 Task: Select the Eastern European Time as time zone for the schedule.
Action: Mouse moved to (93, 328)
Screenshot: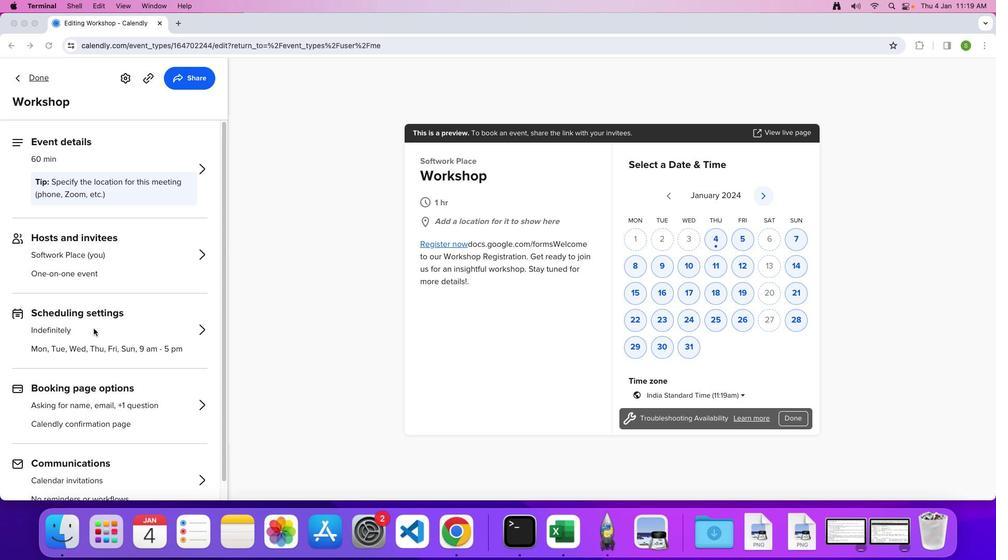 
Action: Mouse pressed left at (93, 328)
Screenshot: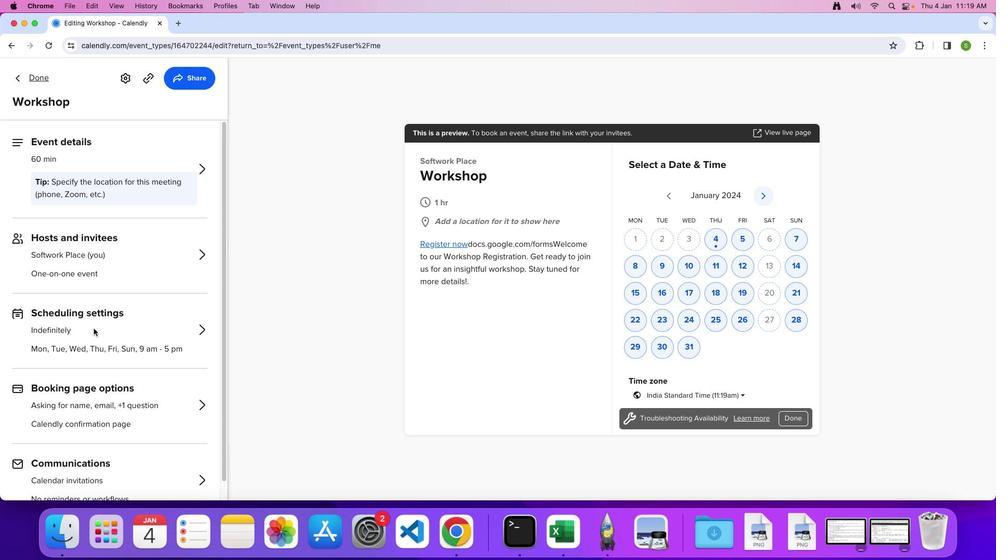 
Action: Mouse pressed left at (93, 328)
Screenshot: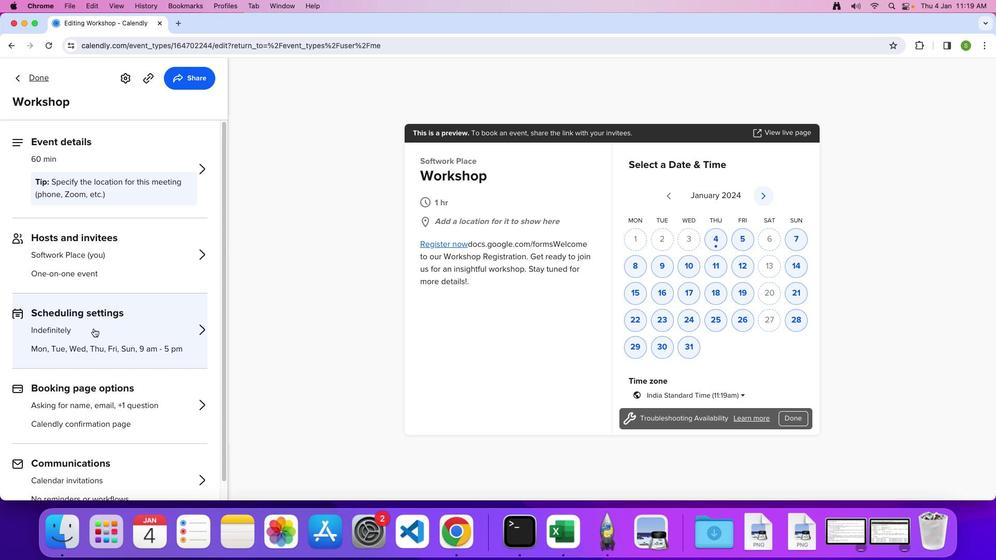 
Action: Mouse moved to (115, 327)
Screenshot: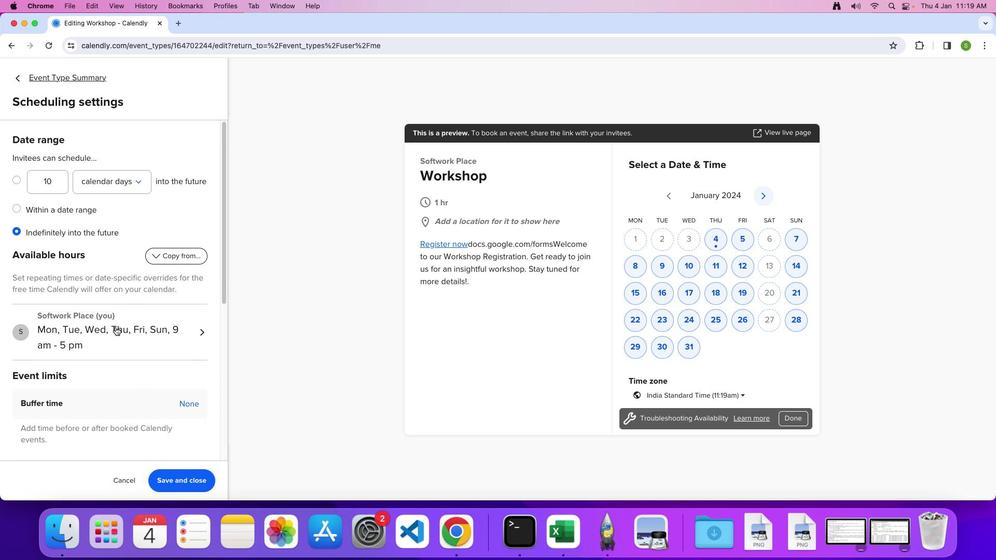 
Action: Mouse pressed left at (115, 327)
Screenshot: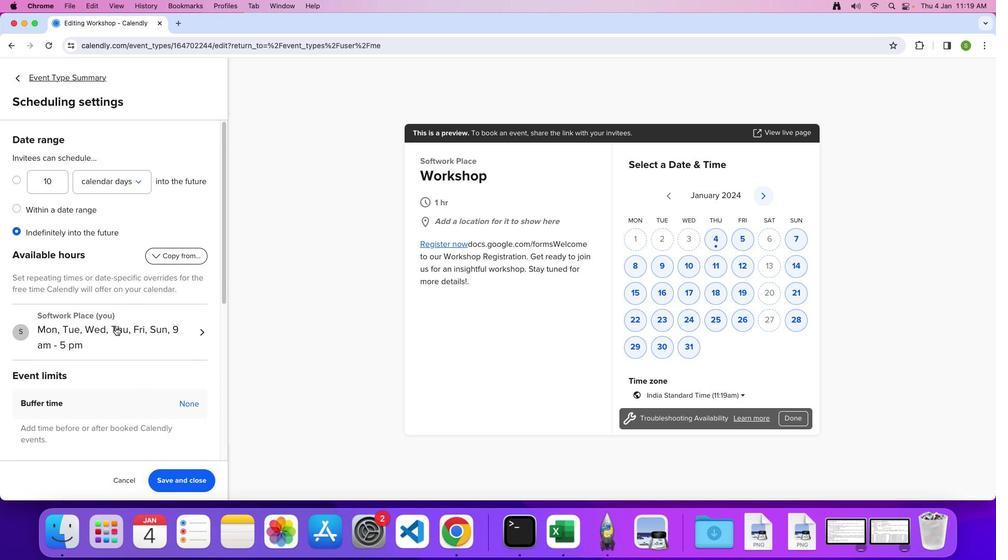 
Action: Mouse moved to (76, 194)
Screenshot: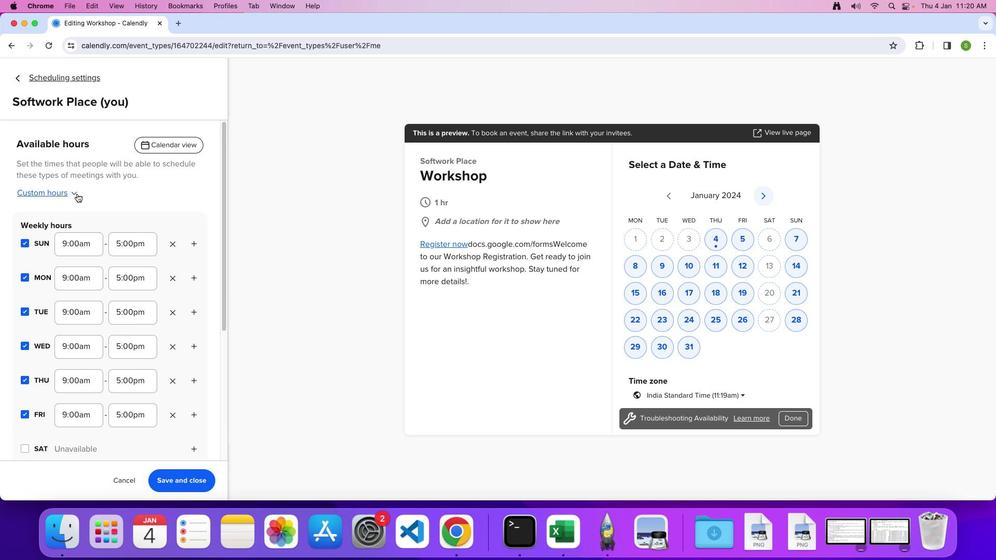
Action: Mouse pressed left at (76, 194)
Screenshot: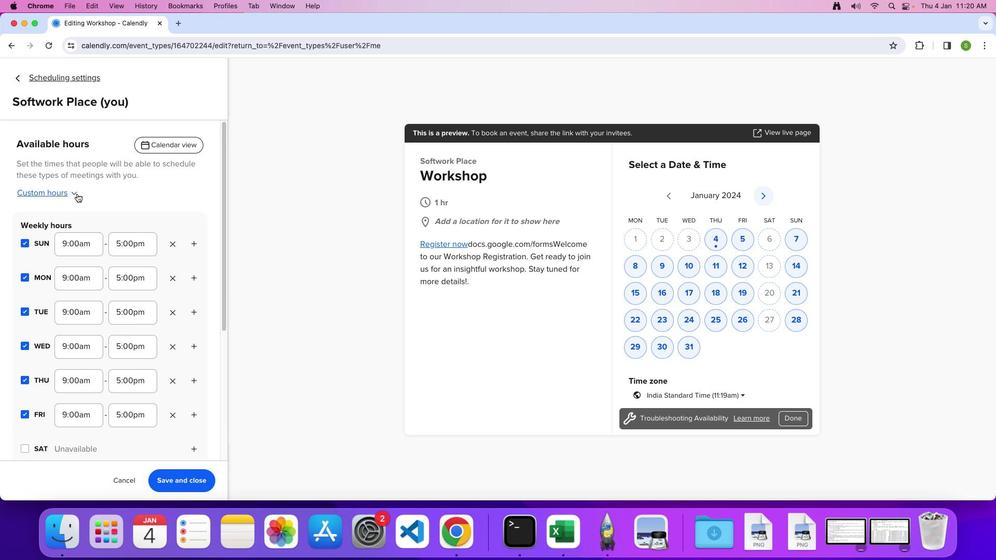 
Action: Mouse moved to (62, 257)
Screenshot: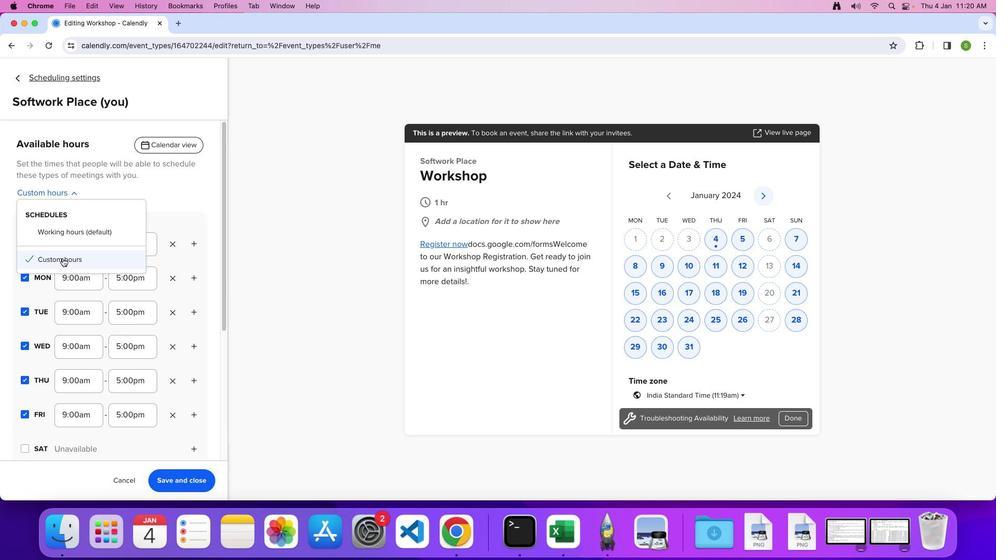 
Action: Mouse pressed left at (62, 257)
Screenshot: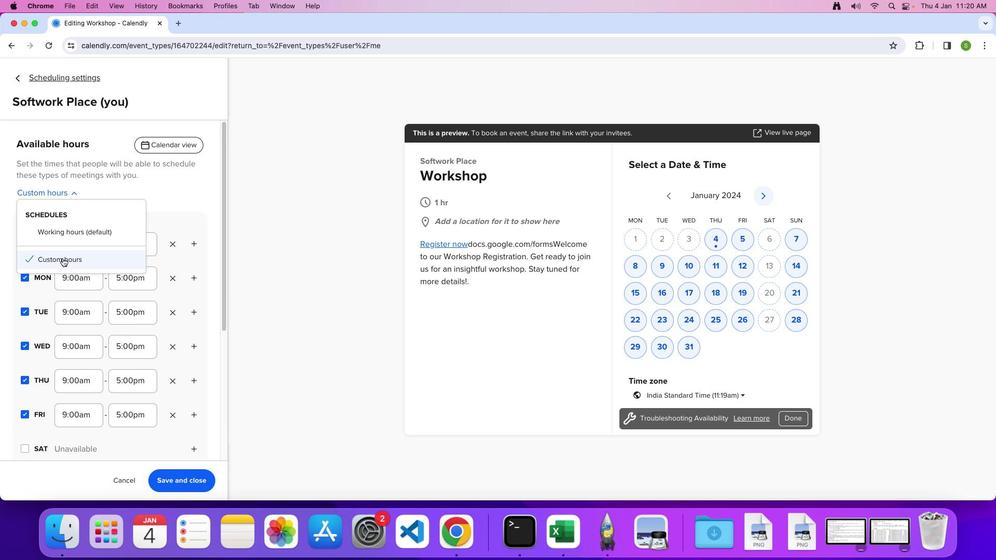 
Action: Mouse moved to (94, 268)
Screenshot: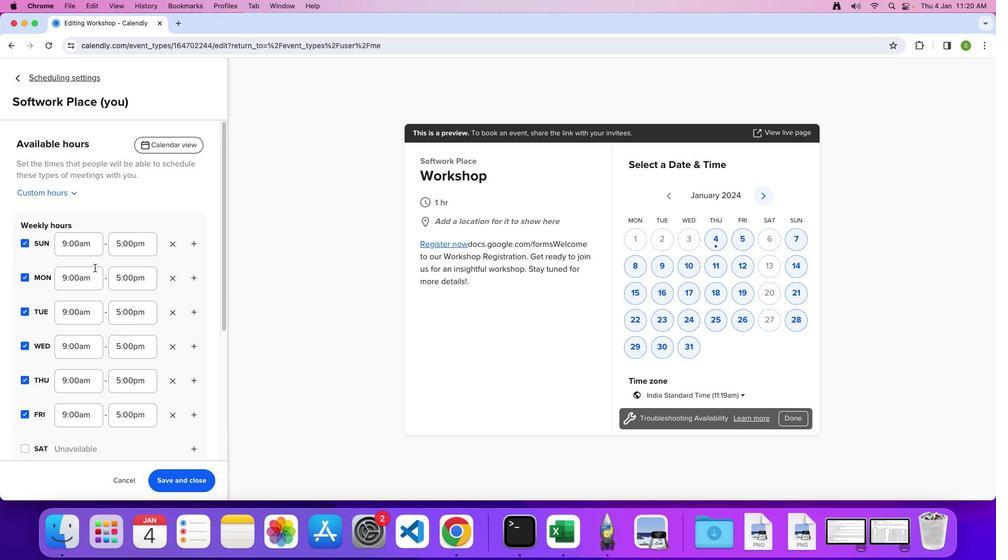 
Action: Mouse scrolled (94, 268) with delta (0, 0)
Screenshot: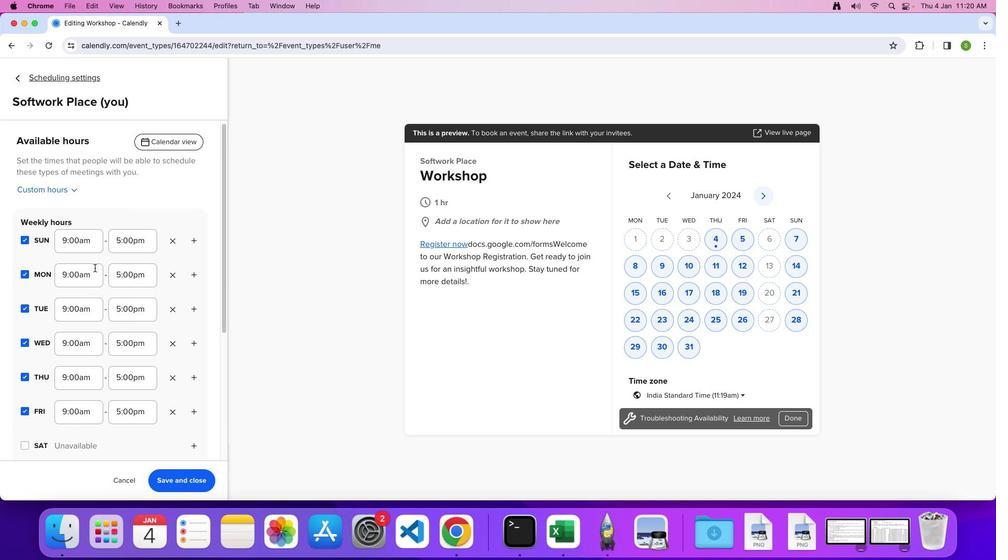 
Action: Mouse scrolled (94, 268) with delta (0, 0)
Screenshot: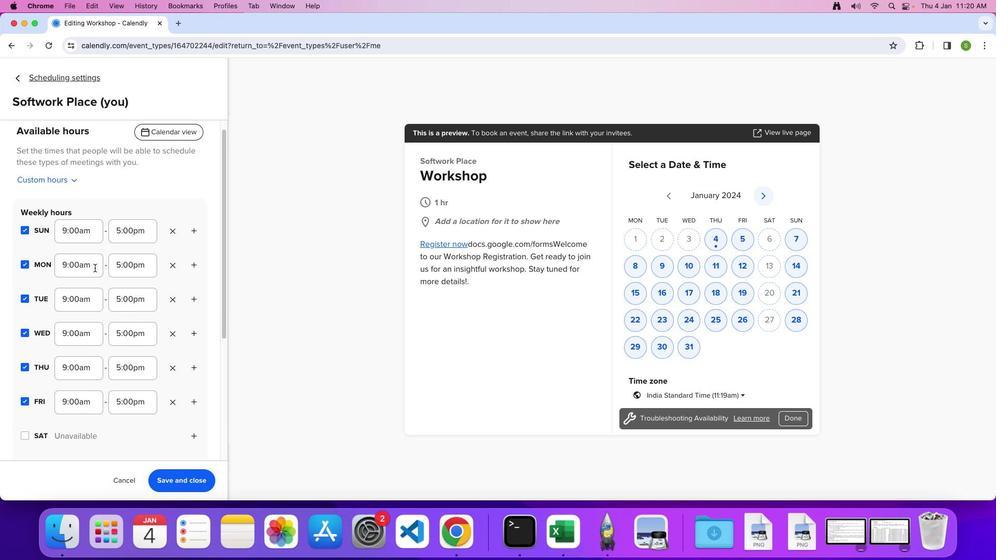
Action: Mouse scrolled (94, 268) with delta (0, -1)
Screenshot: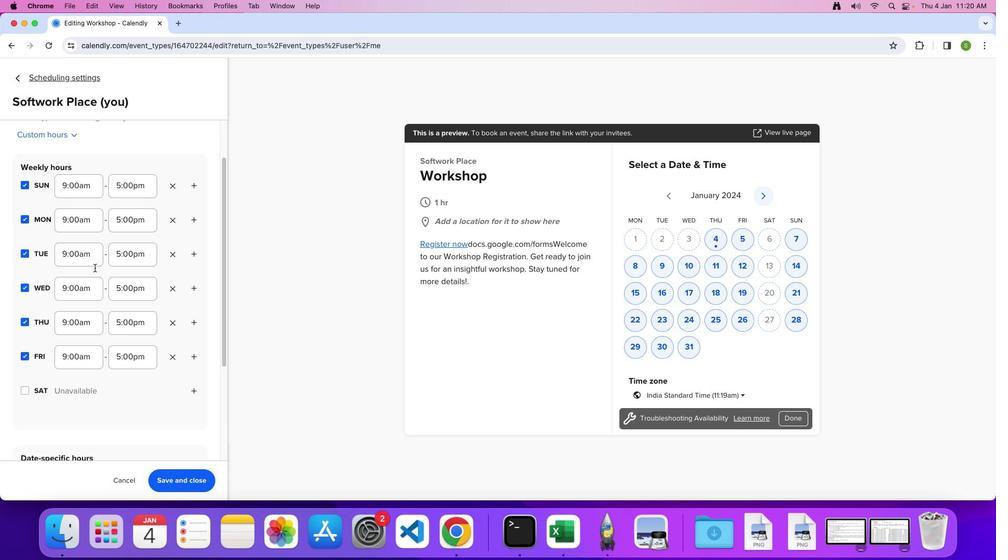 
Action: Mouse scrolled (94, 268) with delta (0, 0)
Screenshot: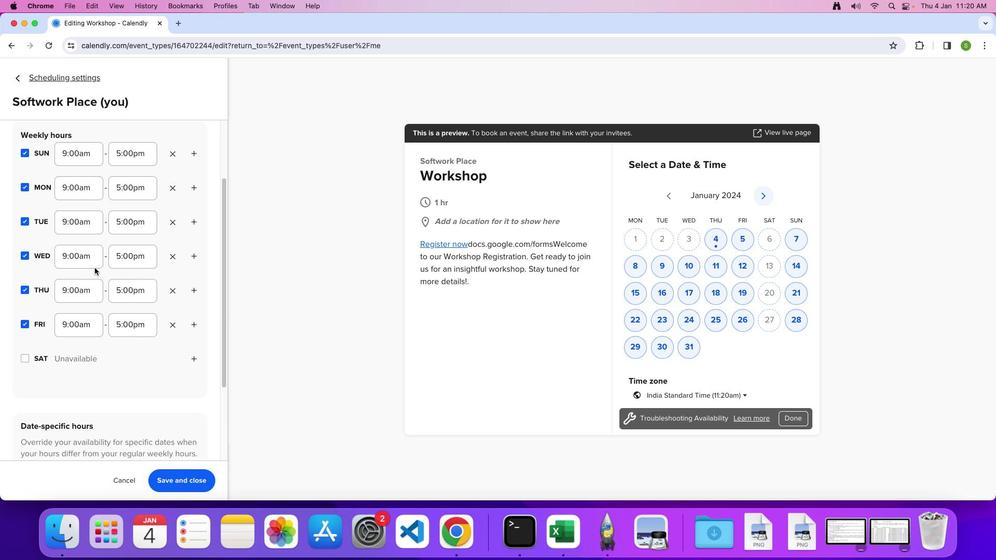 
Action: Mouse moved to (94, 268)
Screenshot: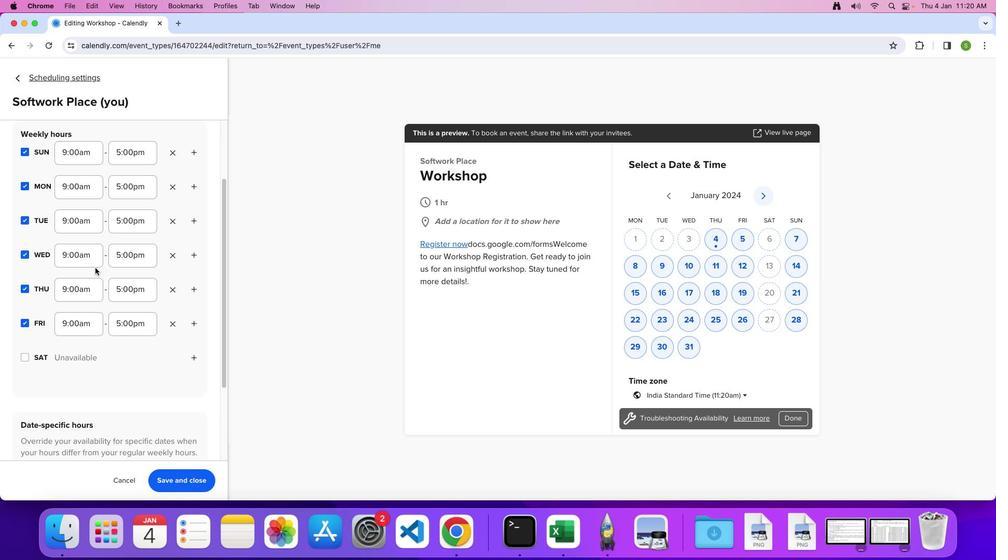 
Action: Mouse scrolled (94, 268) with delta (0, 0)
Screenshot: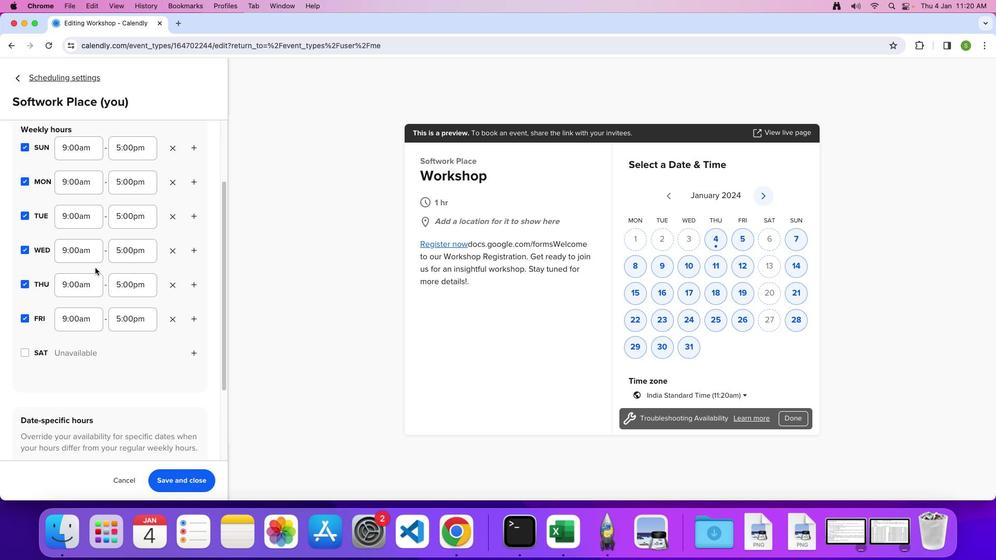 
Action: Mouse scrolled (94, 268) with delta (0, 0)
Screenshot: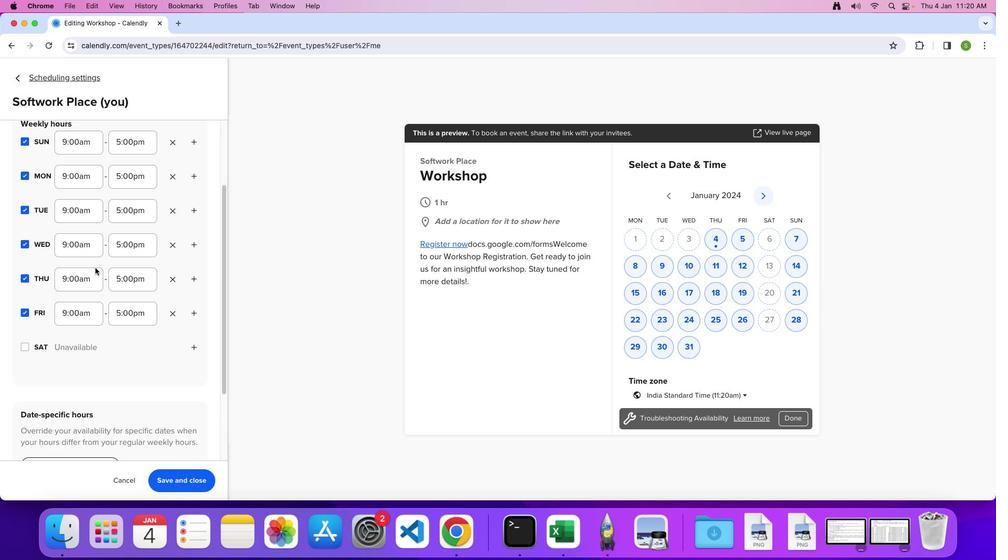 
Action: Mouse scrolled (94, 268) with delta (0, 0)
Screenshot: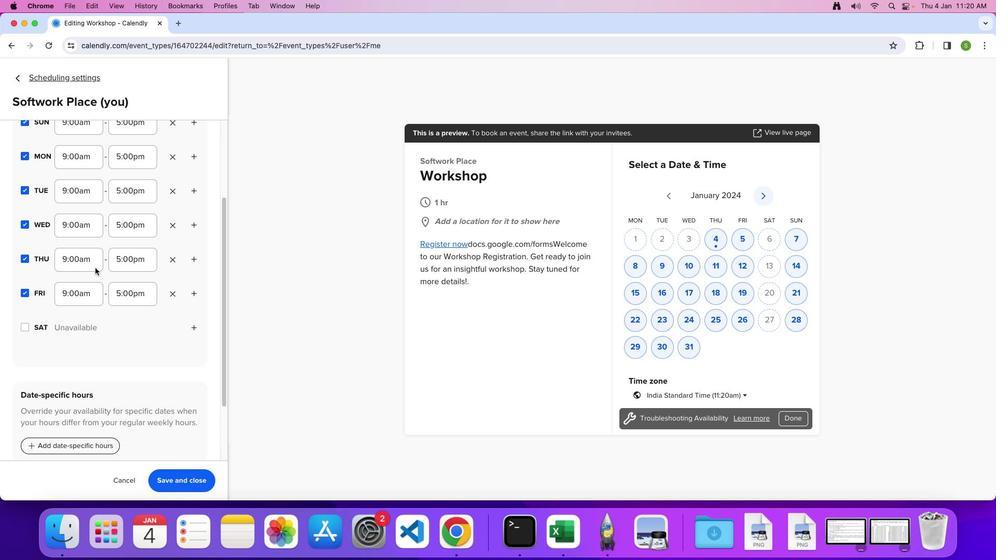 
Action: Mouse scrolled (94, 268) with delta (0, 0)
Screenshot: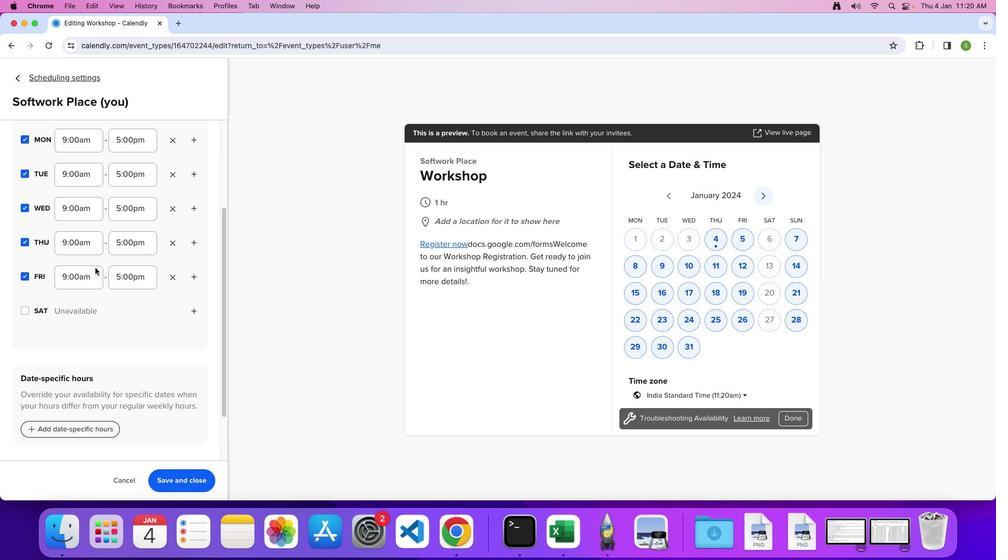 
Action: Mouse scrolled (94, 268) with delta (0, -2)
Screenshot: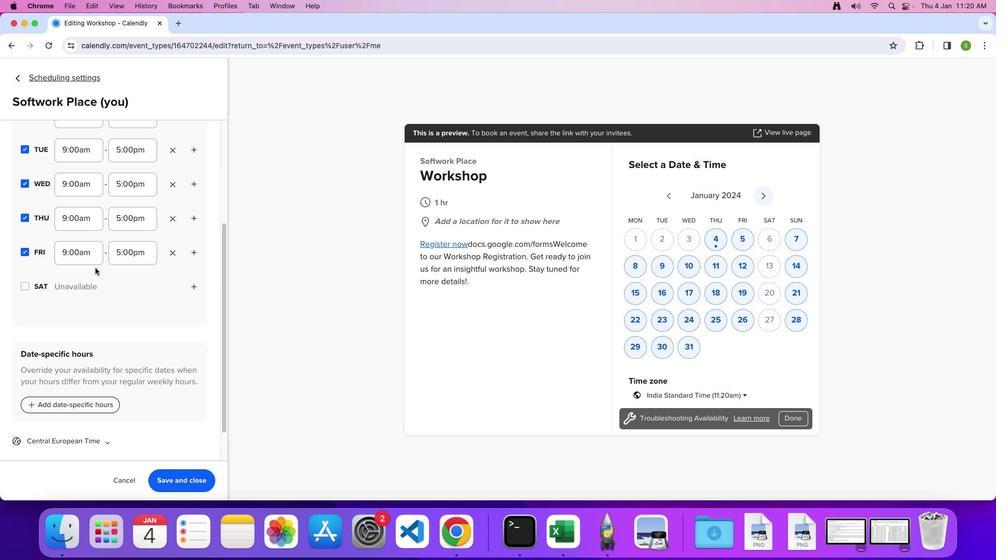 
Action: Mouse moved to (108, 401)
Screenshot: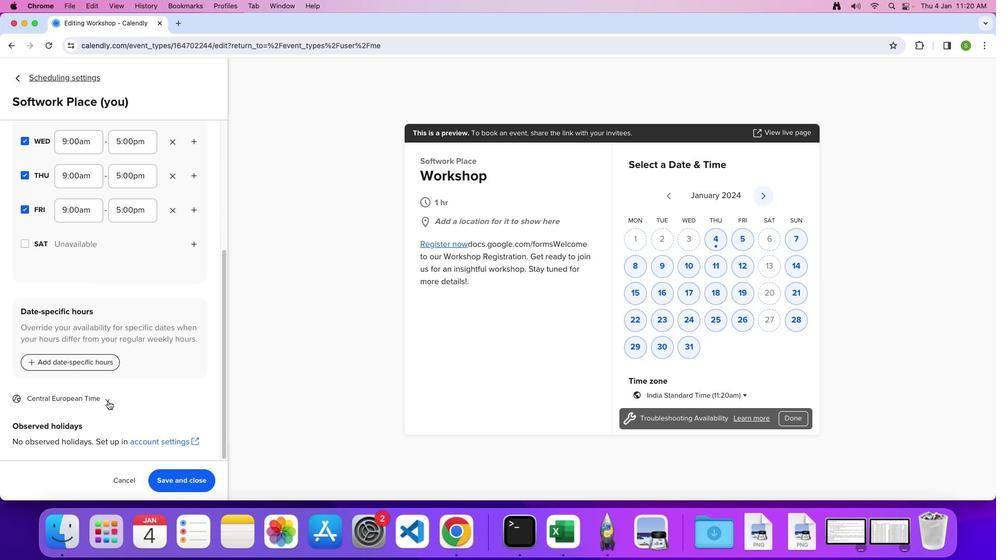 
Action: Mouse pressed left at (108, 401)
Screenshot: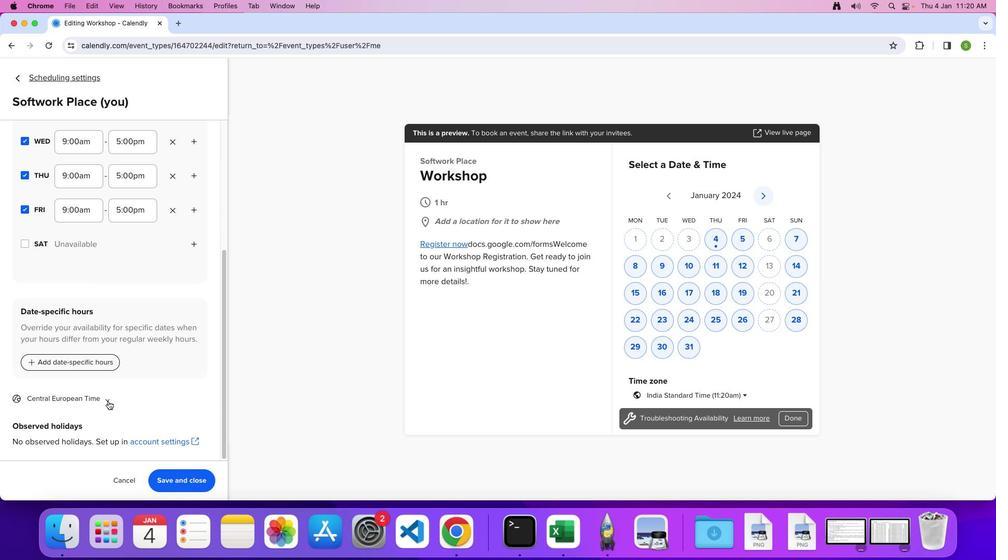 
Action: Mouse moved to (123, 391)
Screenshot: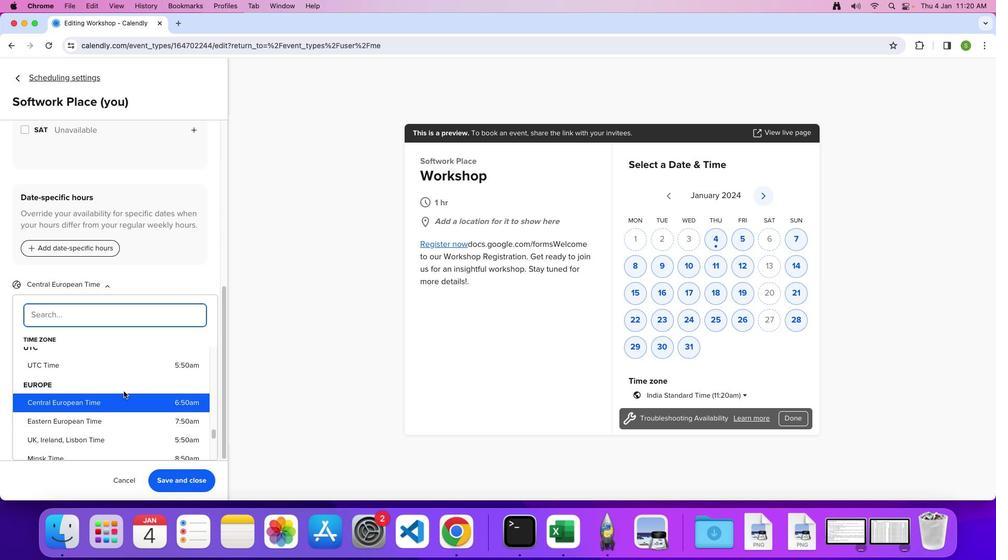 
Action: Mouse scrolled (123, 391) with delta (0, 0)
Screenshot: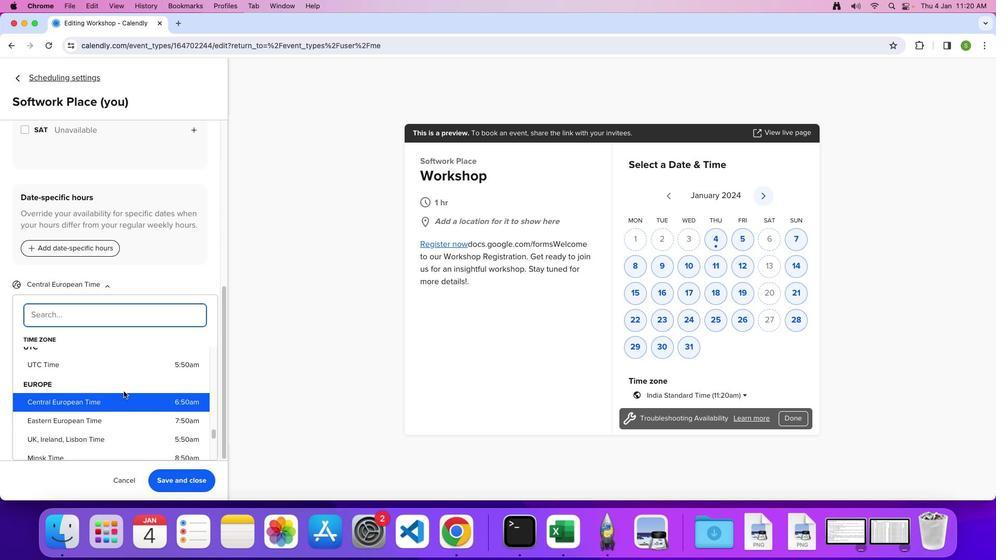 
Action: Mouse moved to (104, 417)
Screenshot: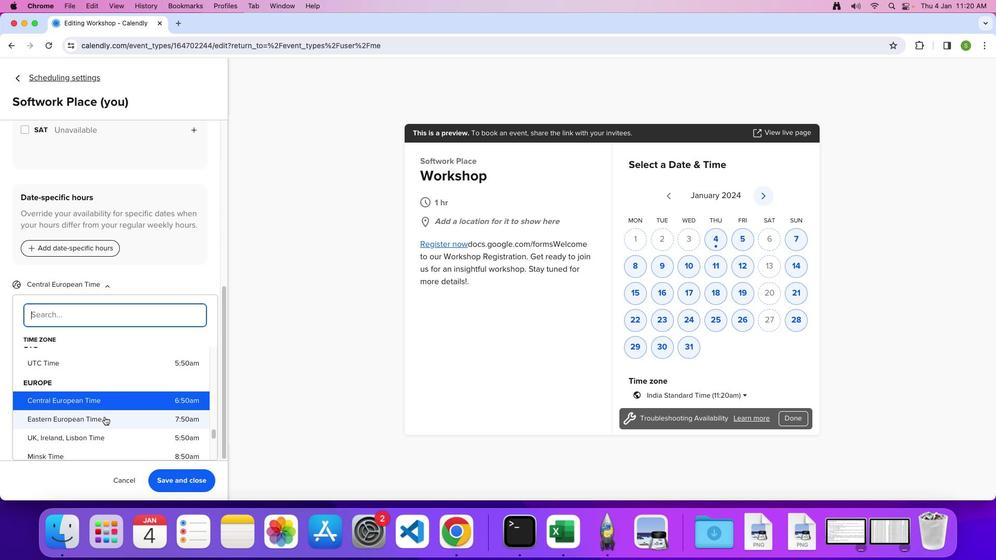 
Action: Mouse pressed left at (104, 417)
Screenshot: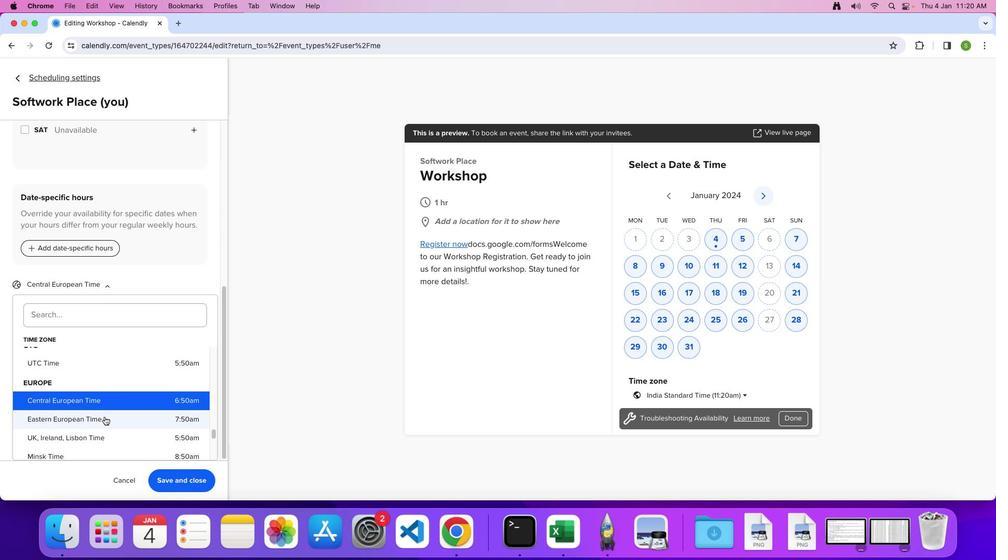 
Action: Mouse moved to (104, 416)
Screenshot: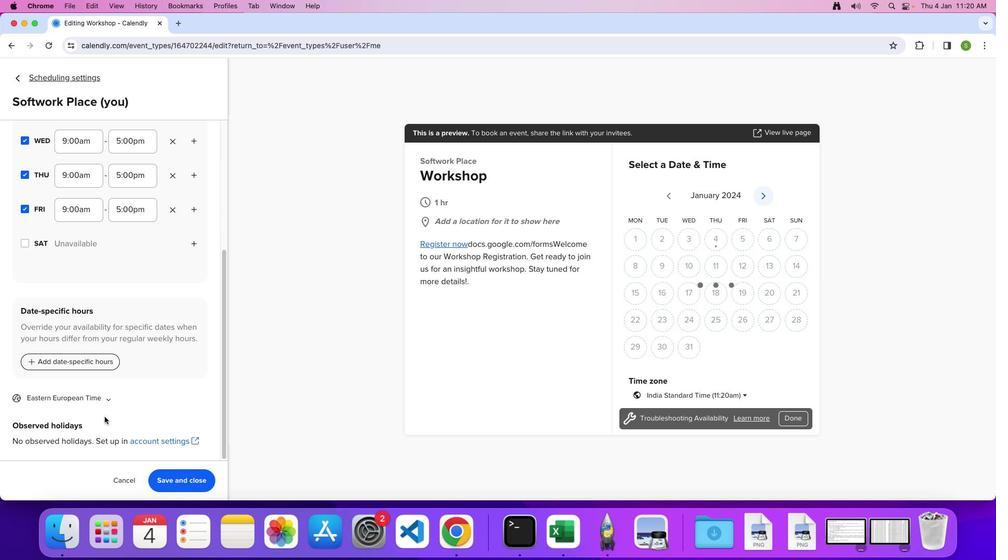 
